Task: Preserve the network log.
Action: Mouse moved to (1018, 31)
Screenshot: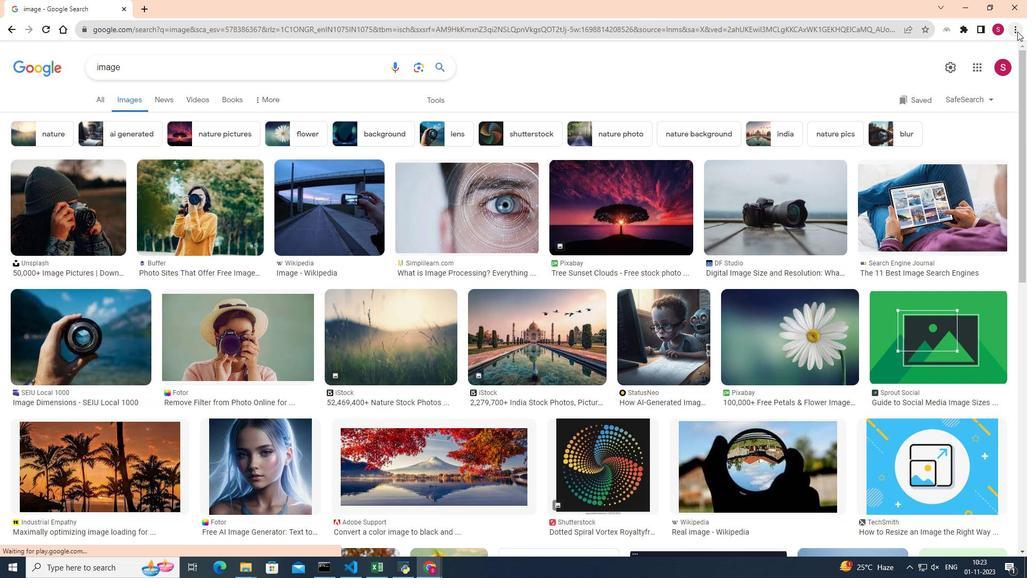 
Action: Mouse pressed left at (1018, 31)
Screenshot: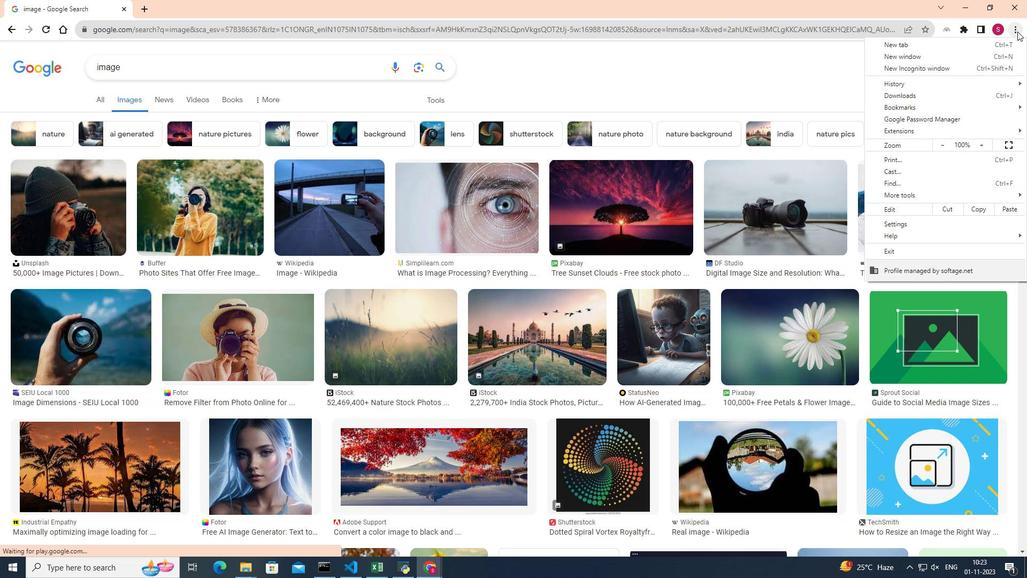 
Action: Mouse moved to (897, 194)
Screenshot: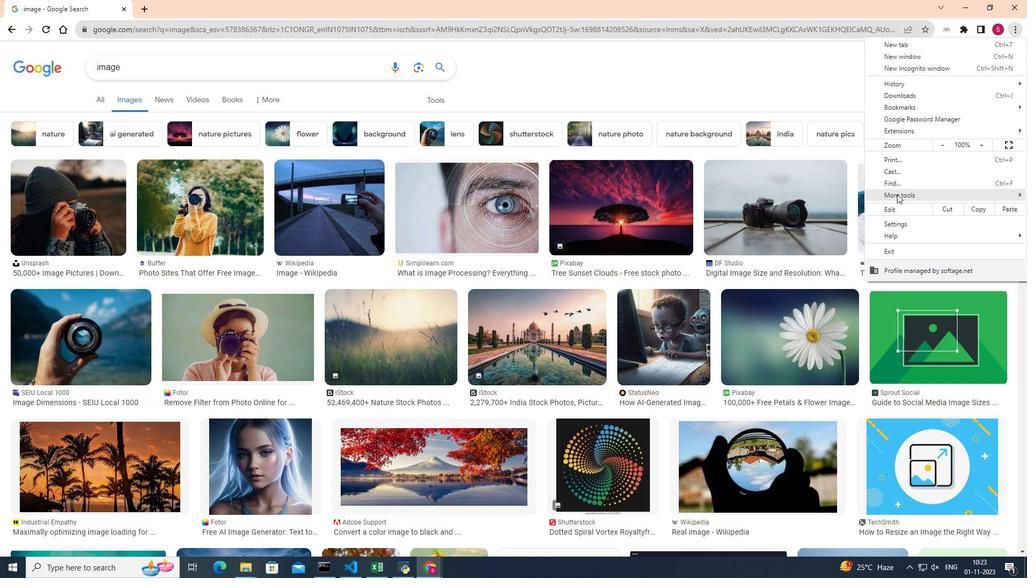 
Action: Mouse pressed left at (897, 194)
Screenshot: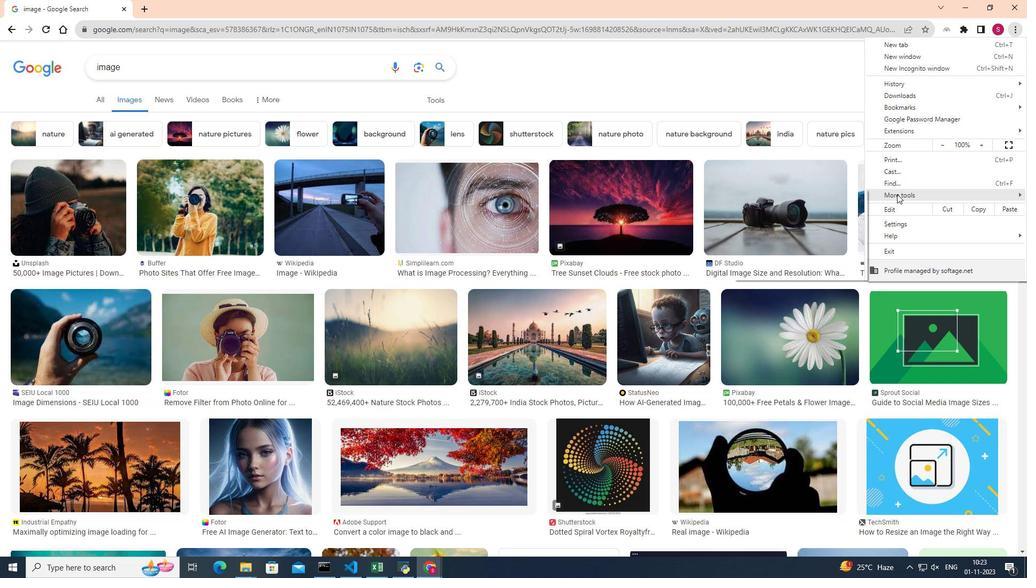 
Action: Mouse moved to (788, 273)
Screenshot: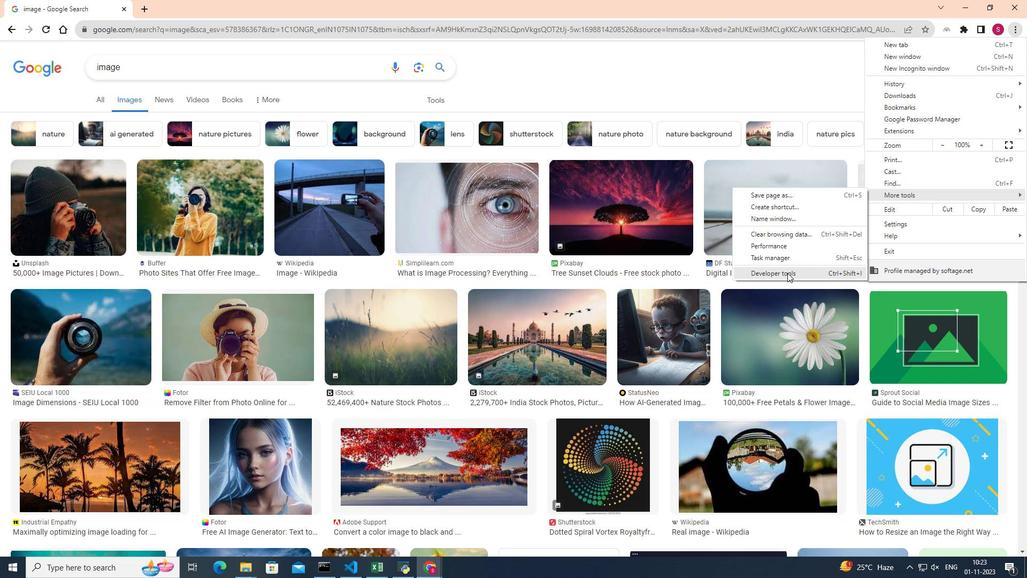 
Action: Mouse pressed left at (788, 273)
Screenshot: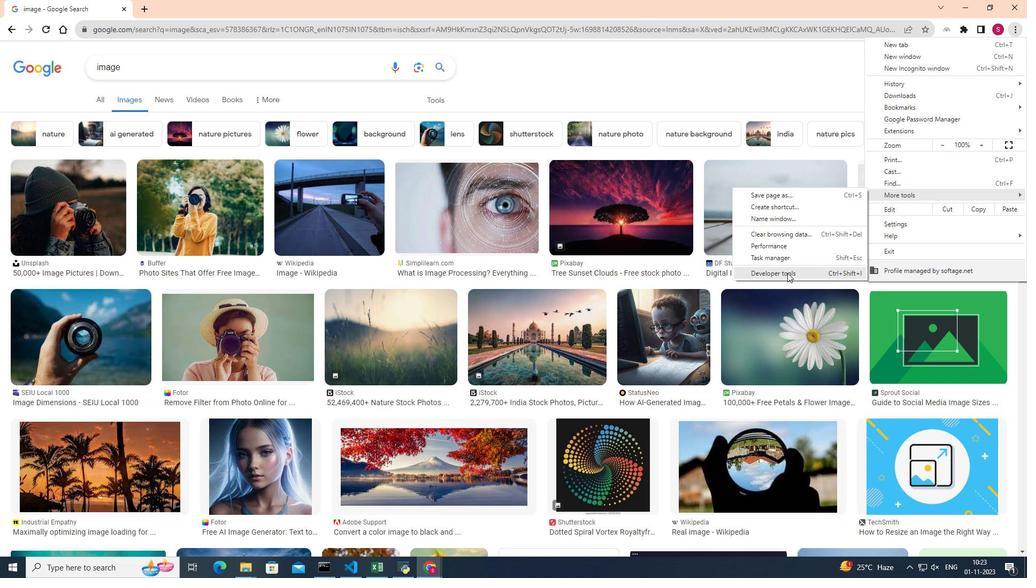 
Action: Mouse moved to (894, 49)
Screenshot: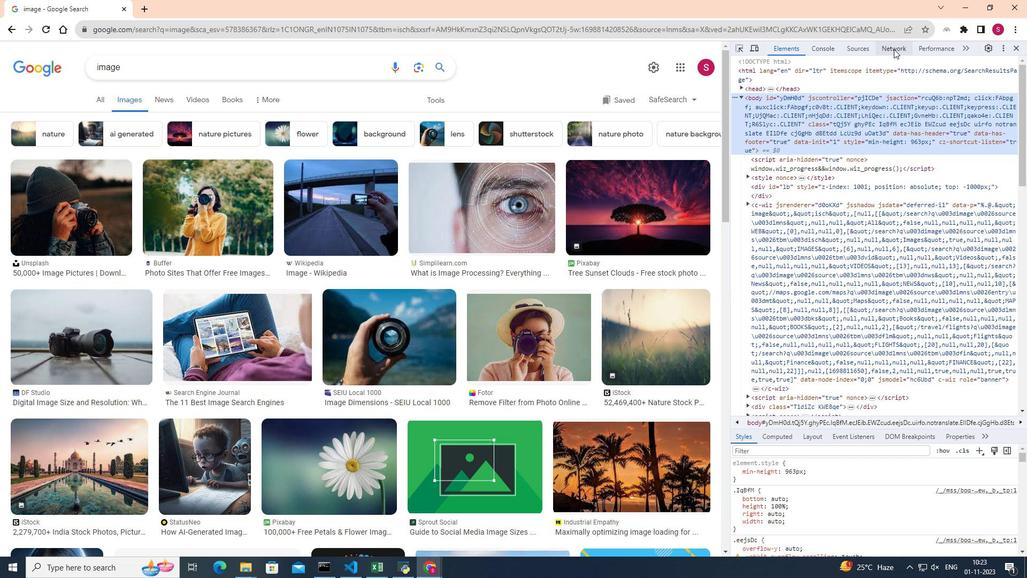 
Action: Mouse pressed left at (894, 49)
Screenshot: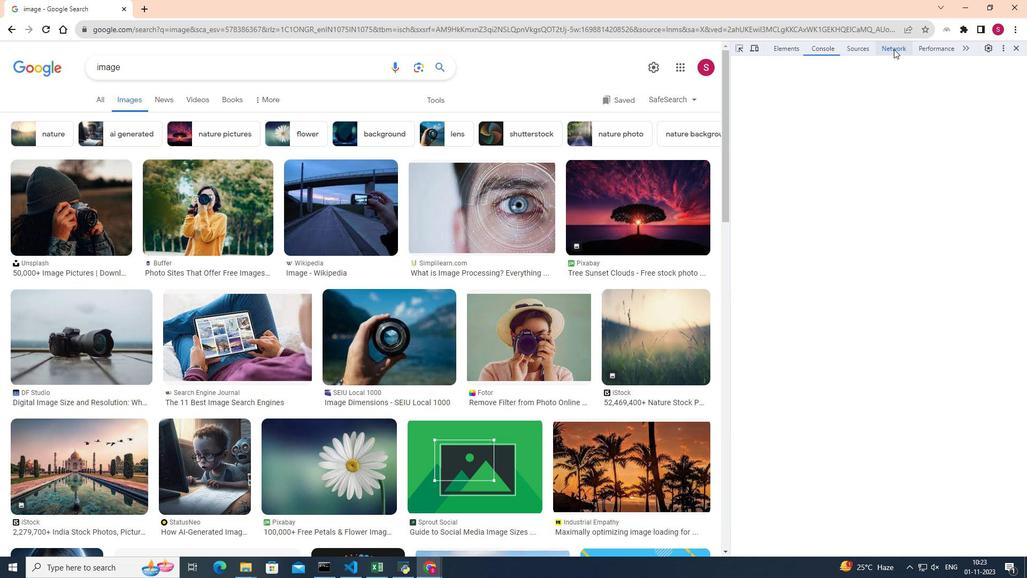 
Action: Mouse moved to (807, 62)
Screenshot: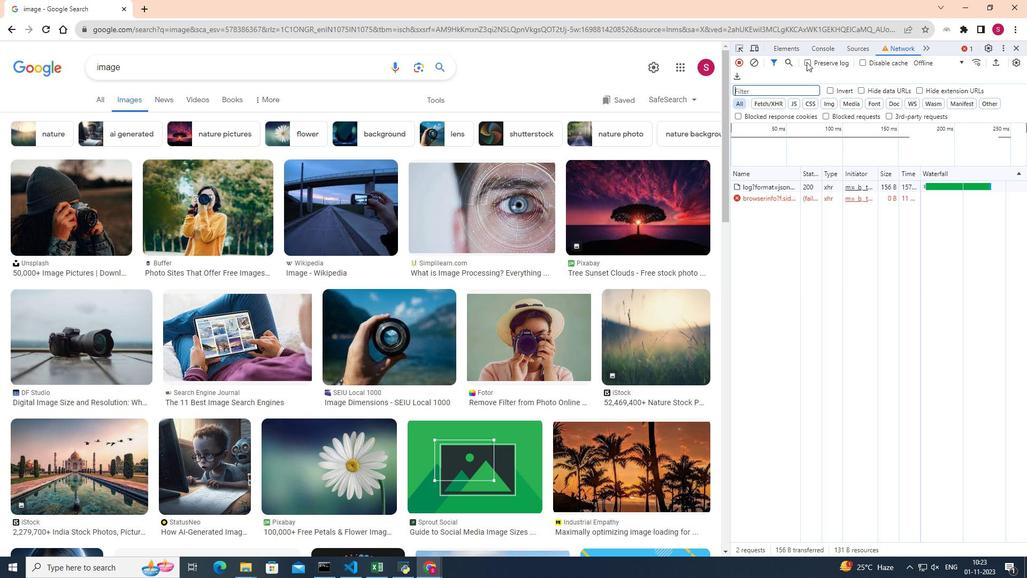 
Action: Mouse pressed left at (807, 62)
Screenshot: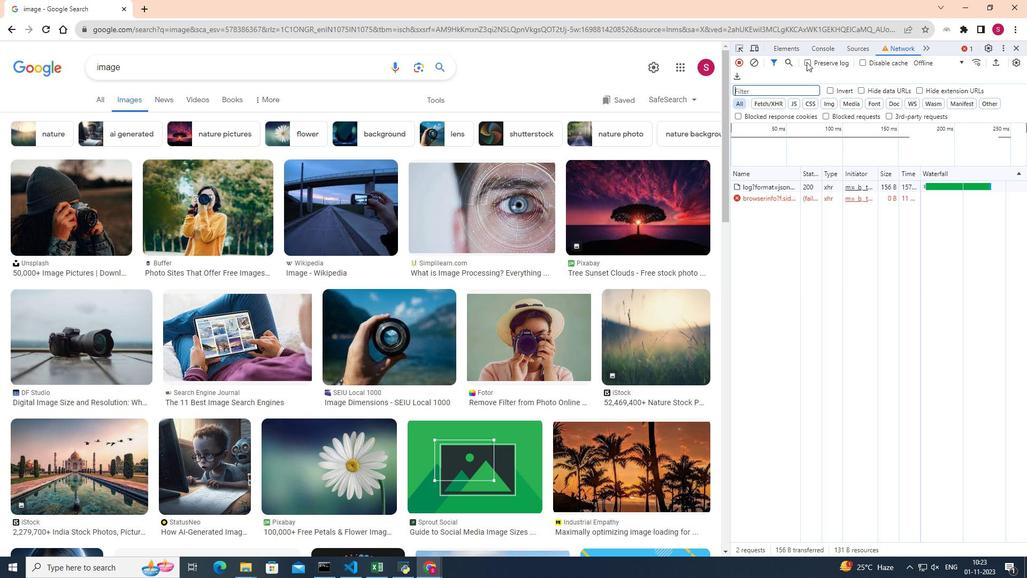 
Action: Mouse moved to (41, 24)
Screenshot: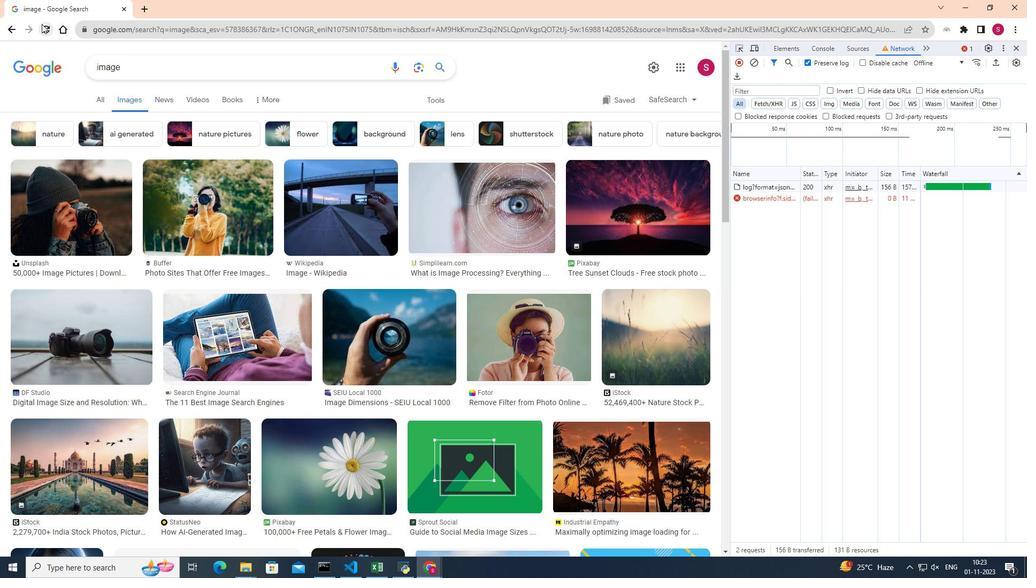 
Action: Mouse pressed left at (41, 24)
Screenshot: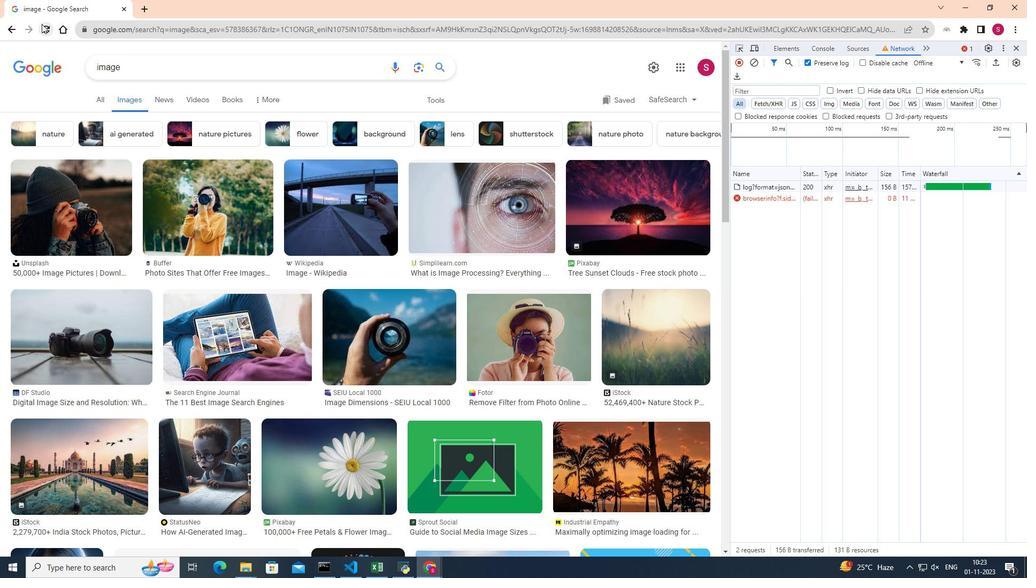 
Action: Mouse pressed left at (41, 24)
Screenshot: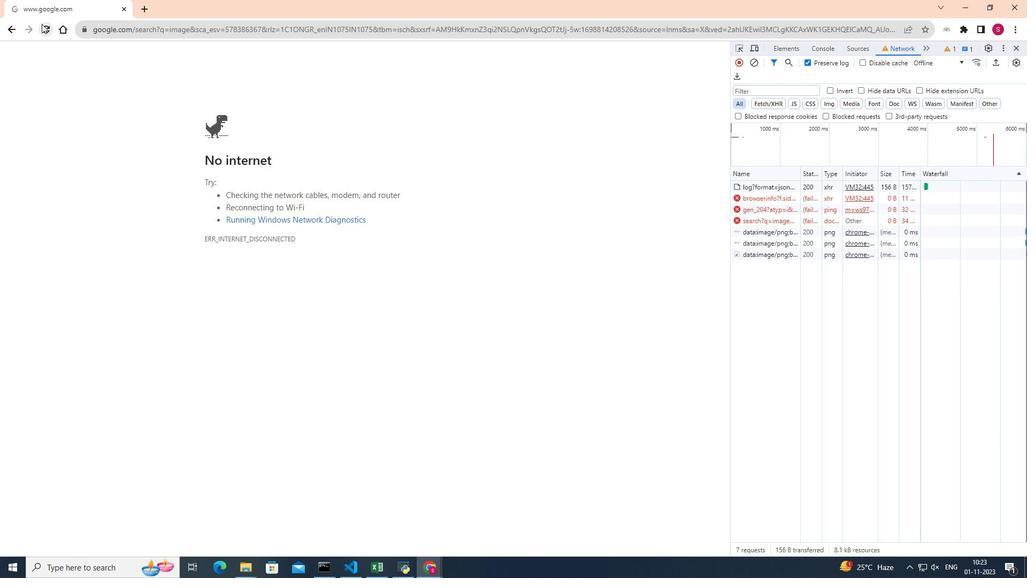 
